 Task: In the  document Resiliencemeet.odt Change font size of watermark '117' and place the watermark  'Diagonally '. Insert footer and write www.nexusTech.com
Action: Mouse moved to (248, 356)
Screenshot: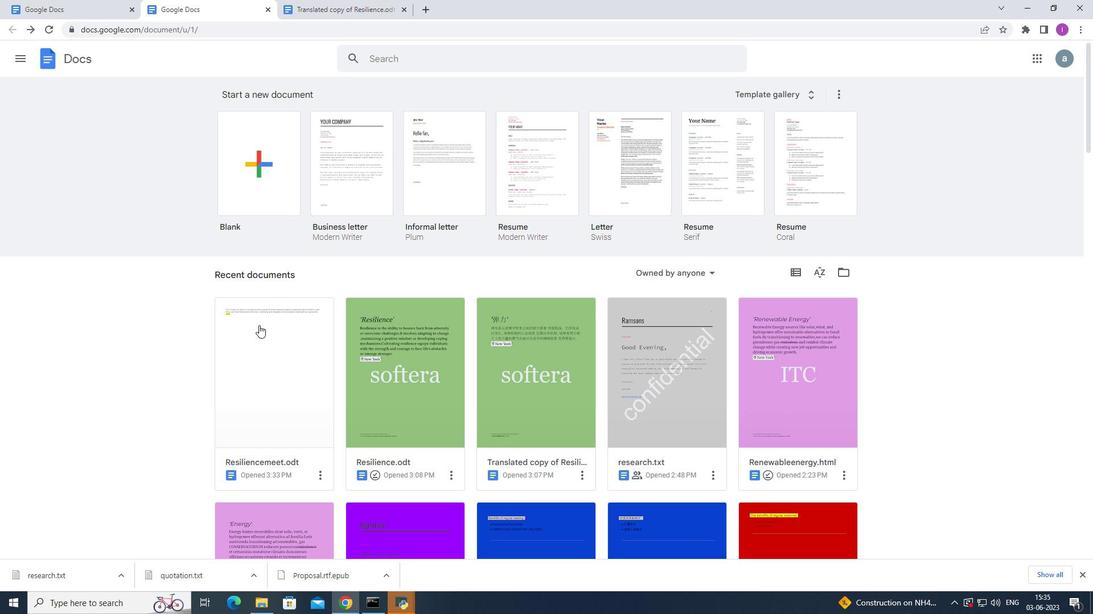 
Action: Mouse pressed left at (248, 356)
Screenshot: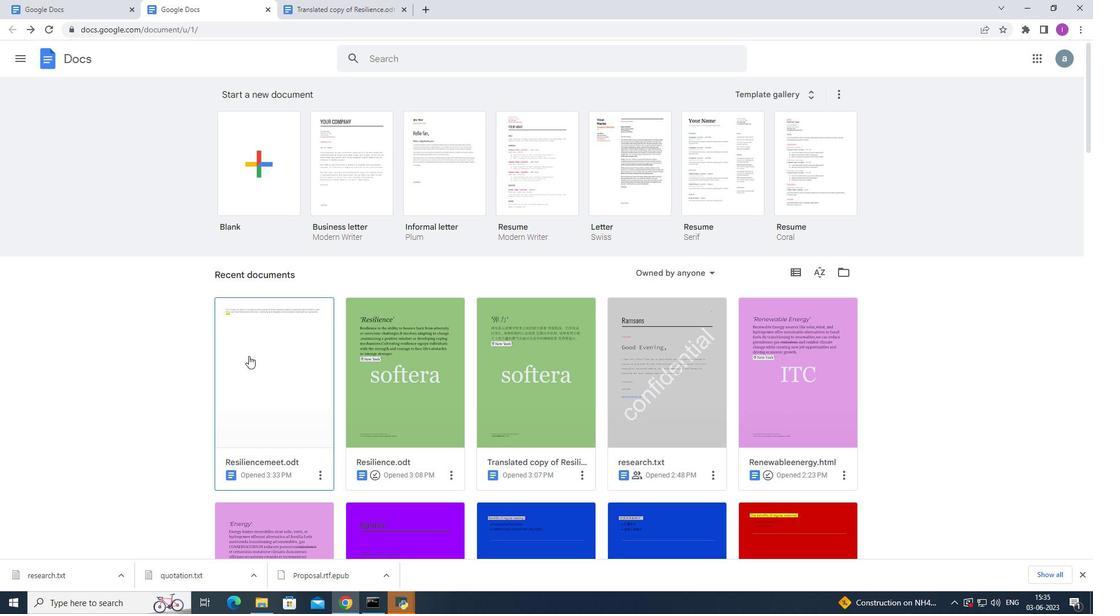 
Action: Mouse moved to (119, 69)
Screenshot: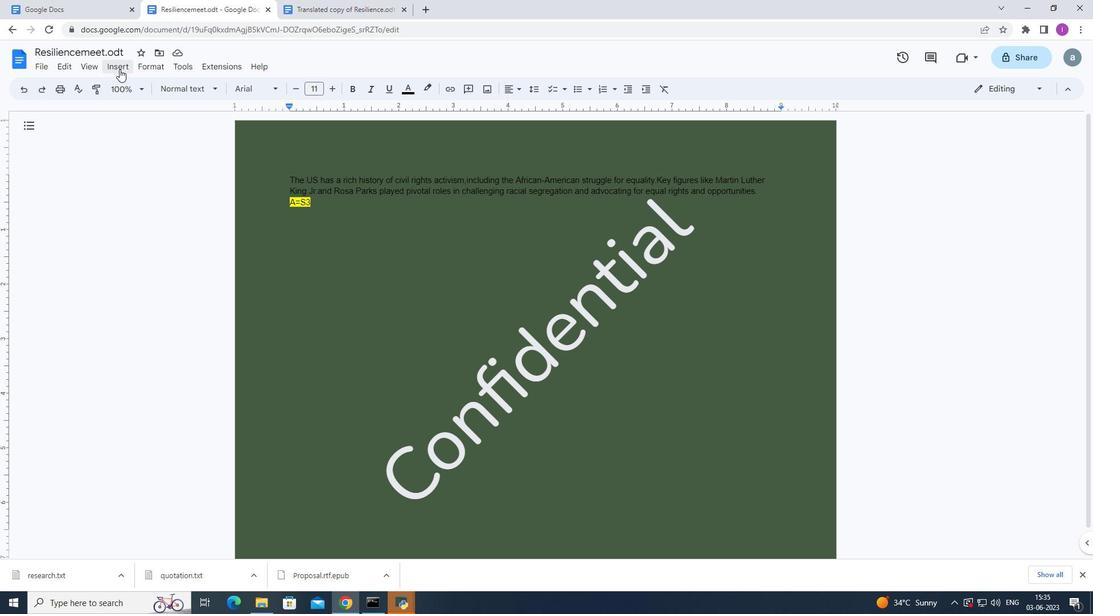 
Action: Mouse pressed left at (119, 69)
Screenshot: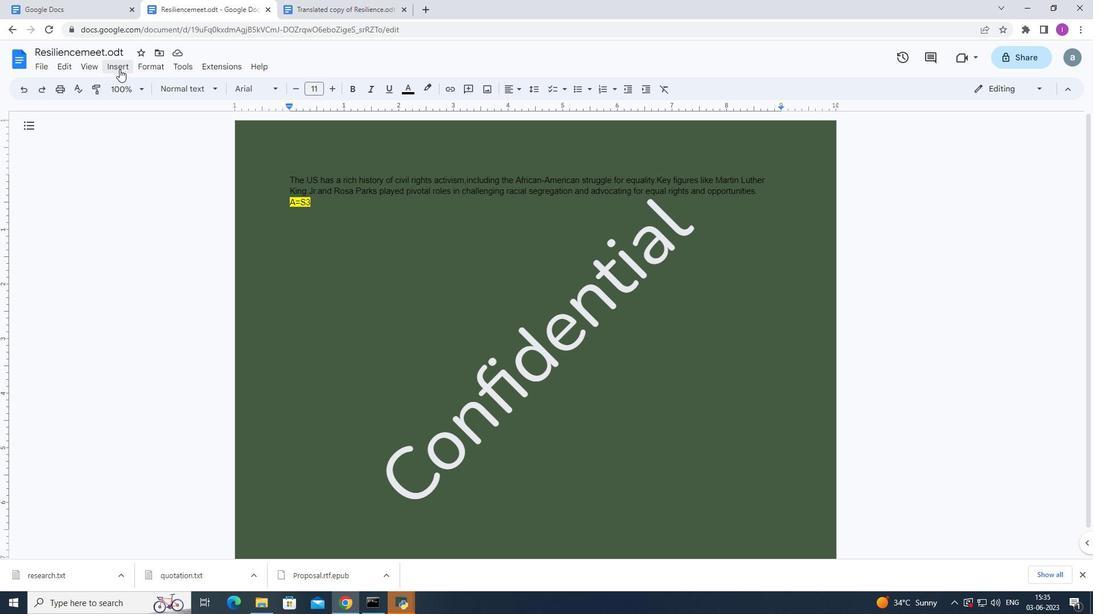 
Action: Mouse moved to (140, 338)
Screenshot: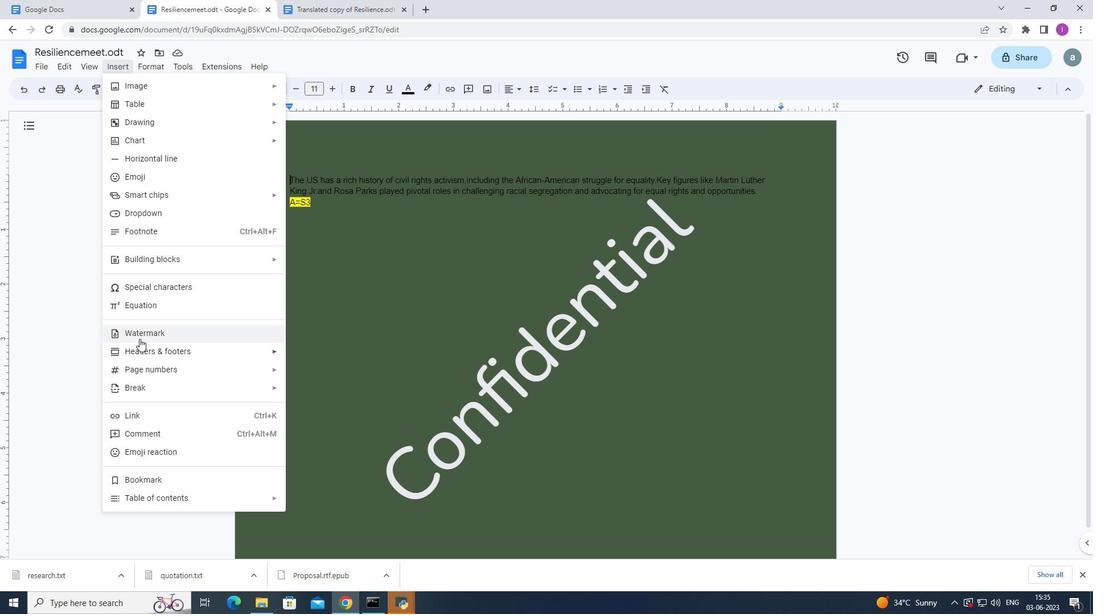 
Action: Mouse pressed left at (140, 338)
Screenshot: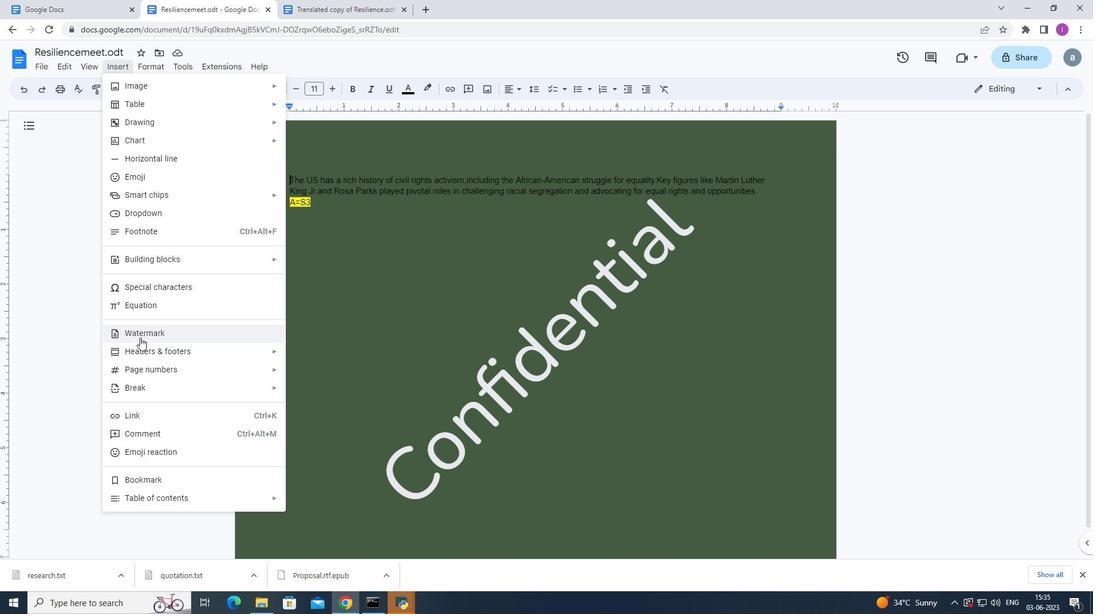 
Action: Mouse moved to (972, 240)
Screenshot: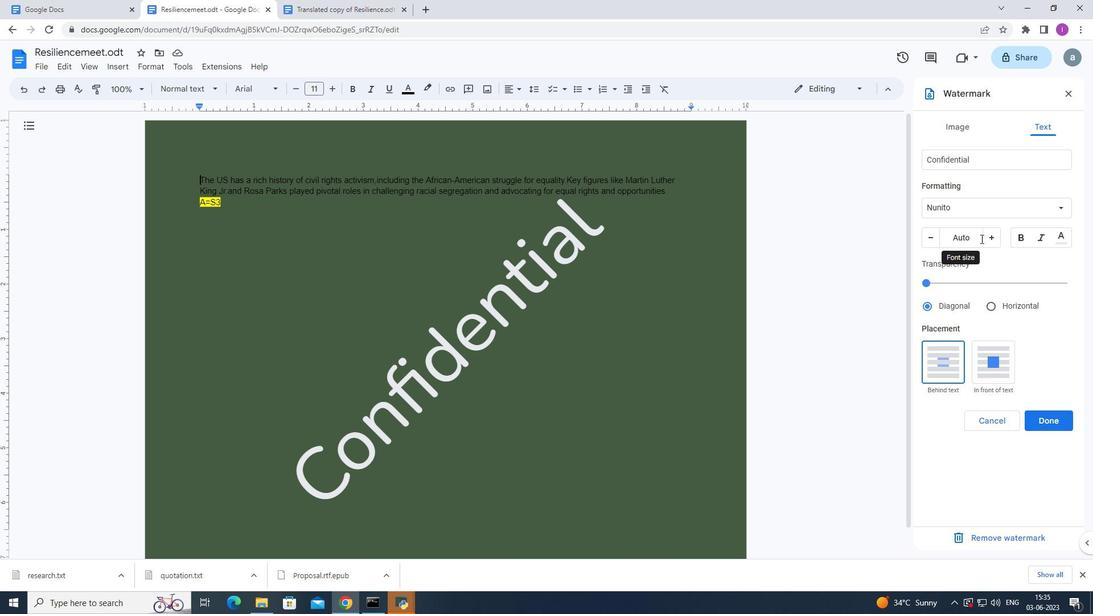 
Action: Mouse pressed left at (972, 240)
Screenshot: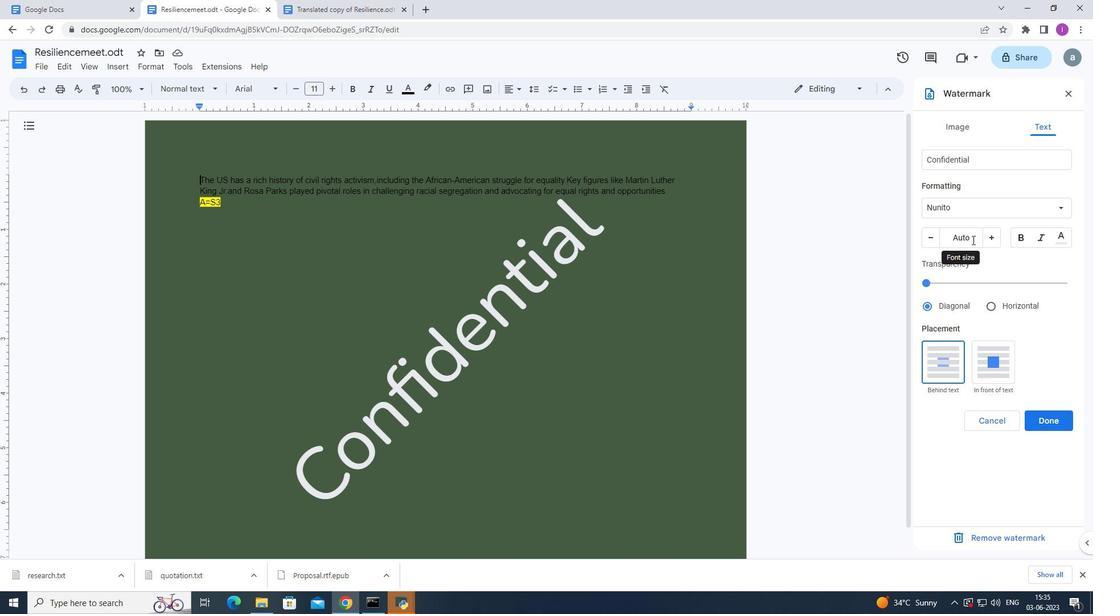
Action: Key pressed 11
Screenshot: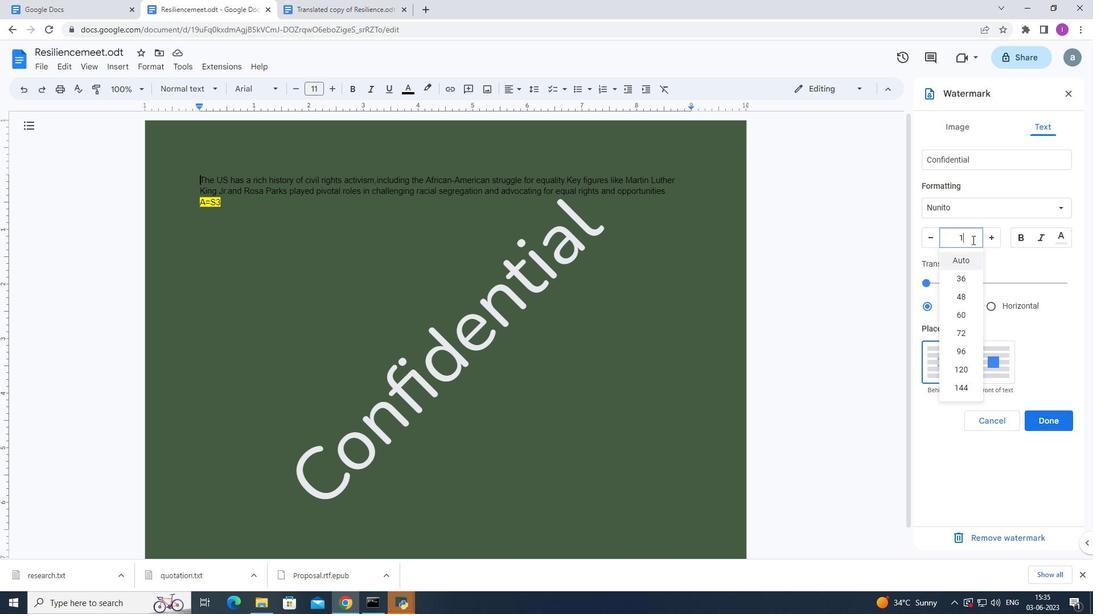 
Action: Mouse moved to (971, 240)
Screenshot: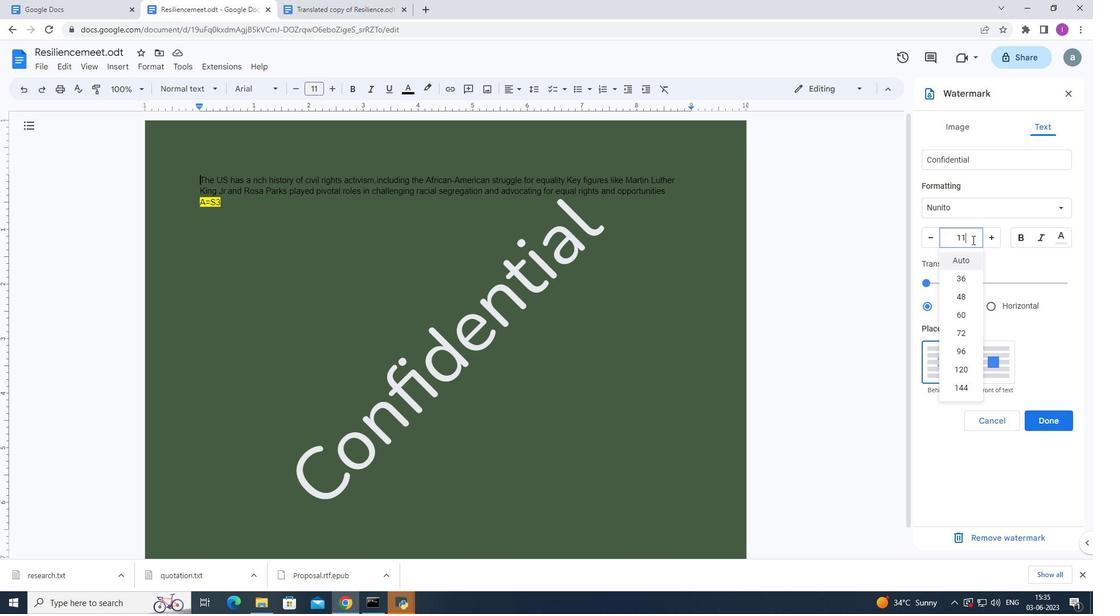 
Action: Key pressed 7
Screenshot: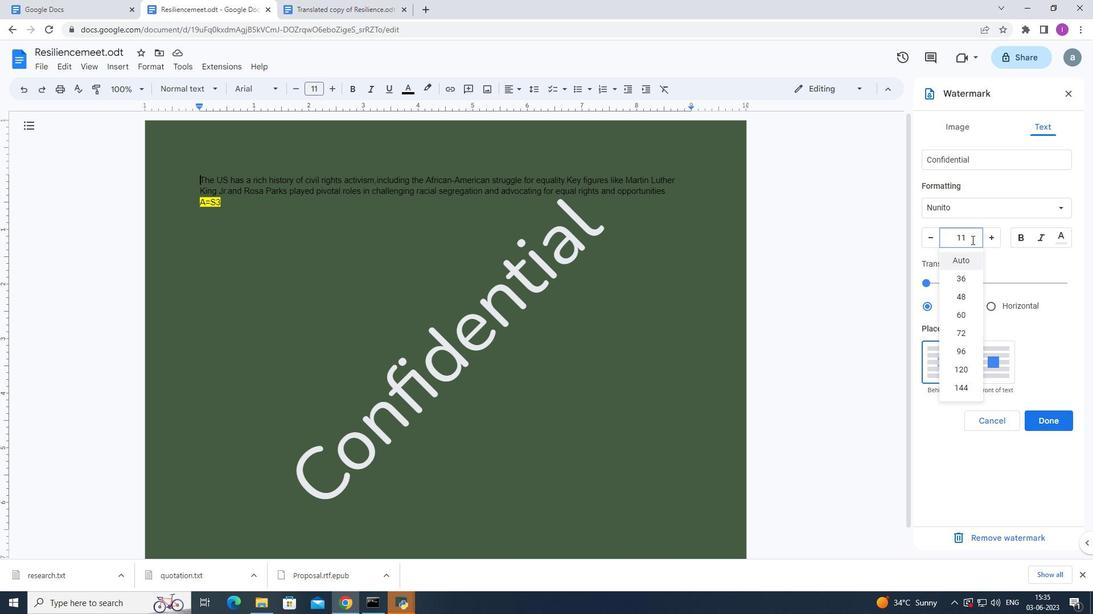 
Action: Mouse moved to (1008, 269)
Screenshot: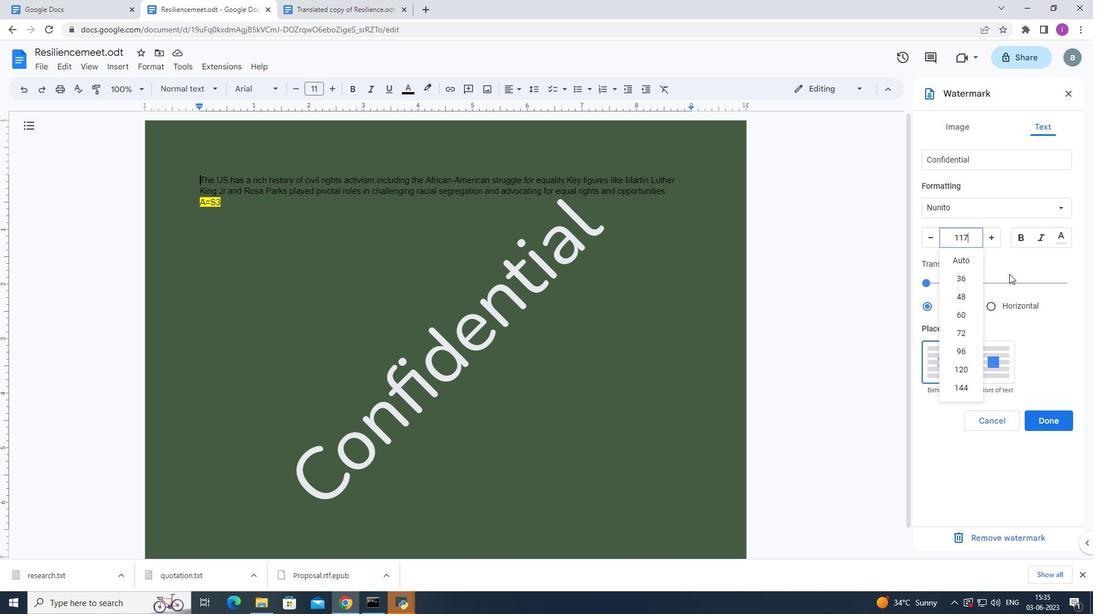 
Action: Mouse pressed left at (1008, 269)
Screenshot: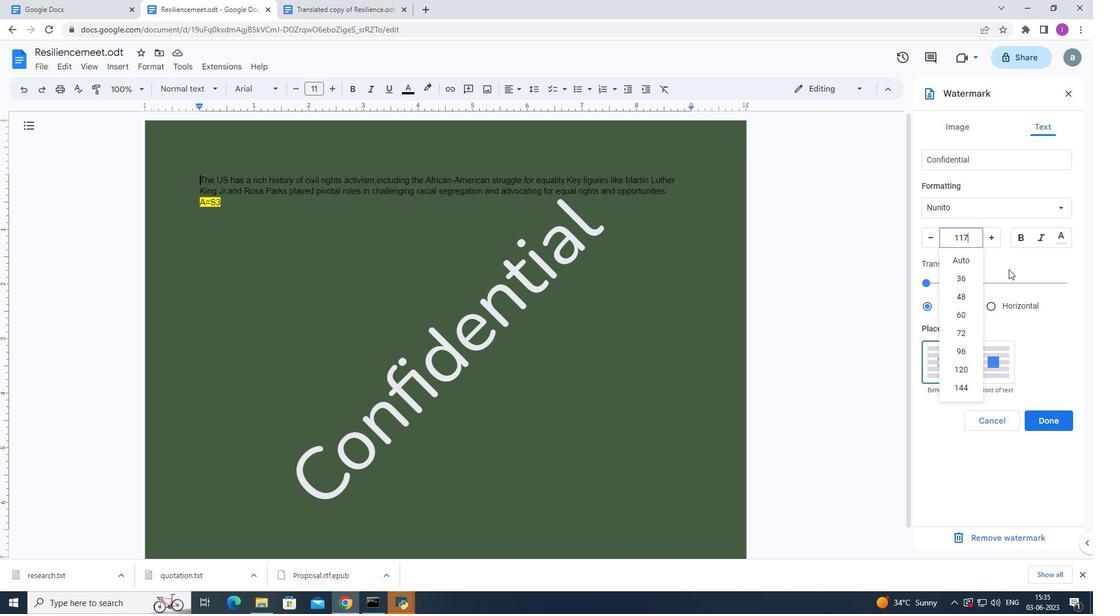 
Action: Mouse moved to (970, 238)
Screenshot: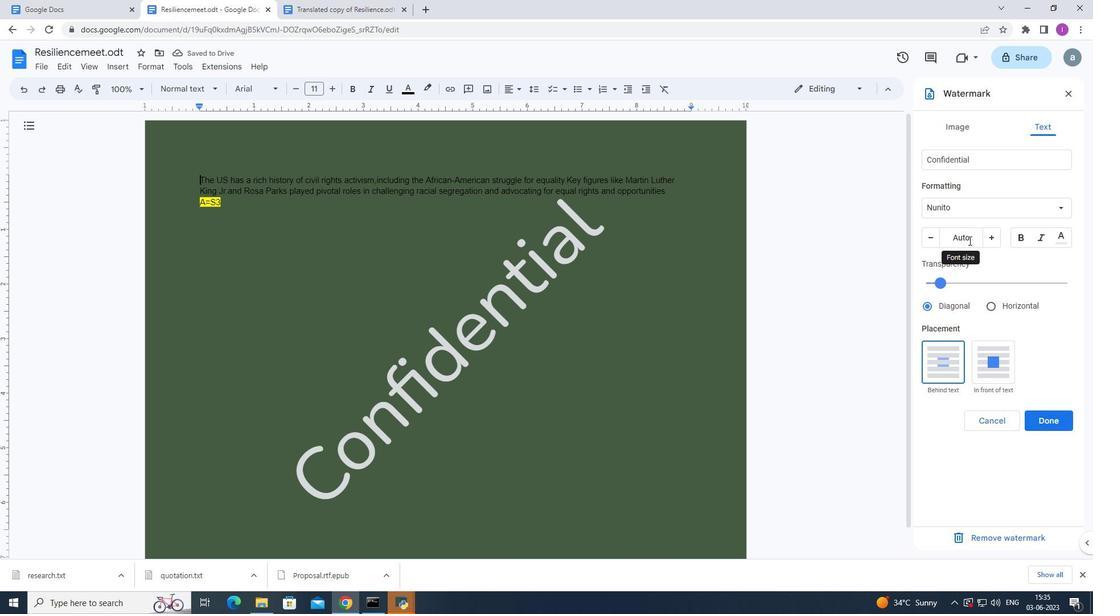 
Action: Mouse pressed left at (970, 238)
Screenshot: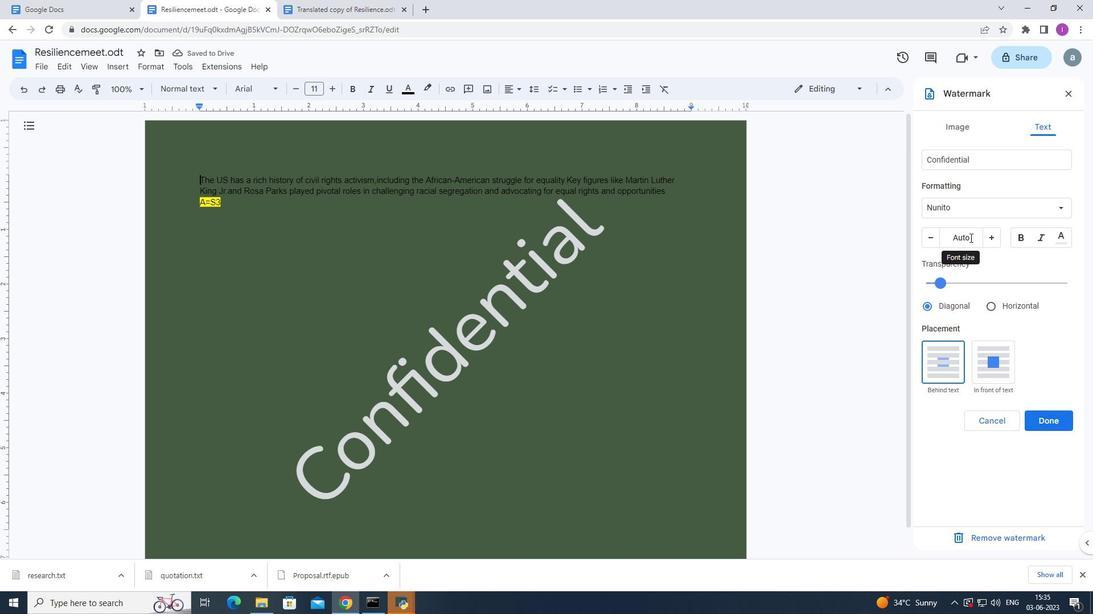 
Action: Mouse moved to (968, 238)
Screenshot: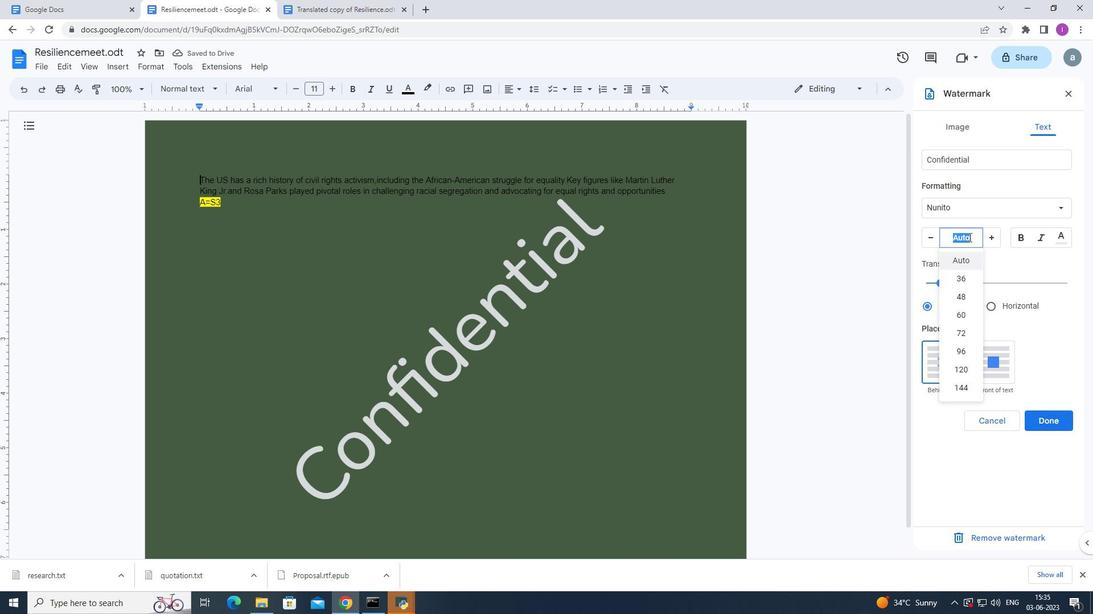 
Action: Key pressed 117
Screenshot: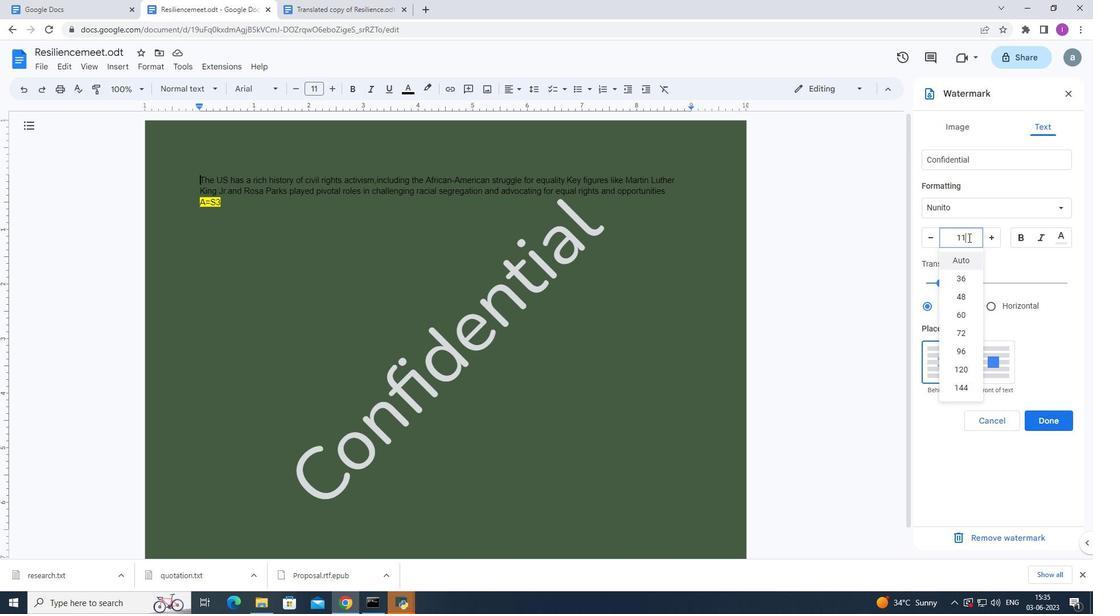
Action: Mouse moved to (971, 327)
Screenshot: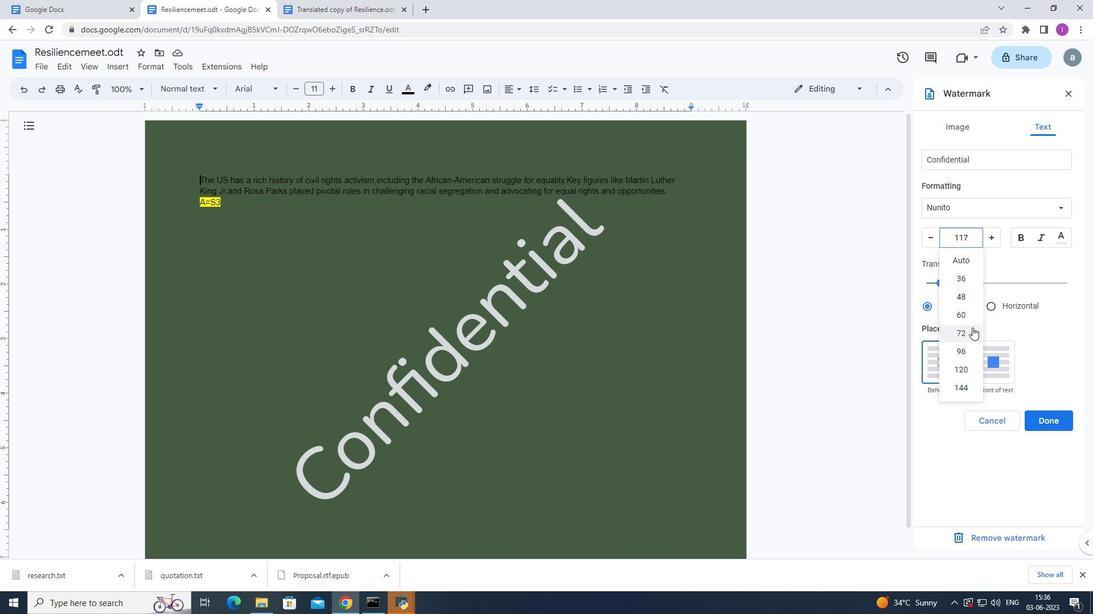 
Action: Mouse scrolled (971, 327) with delta (0, 0)
Screenshot: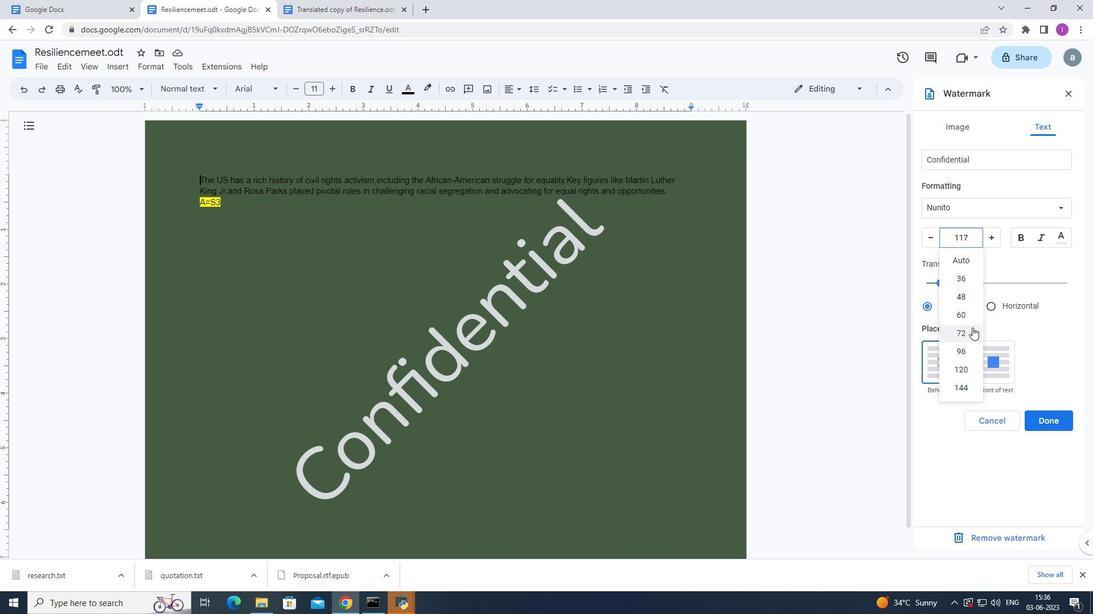 
Action: Mouse moved to (971, 328)
Screenshot: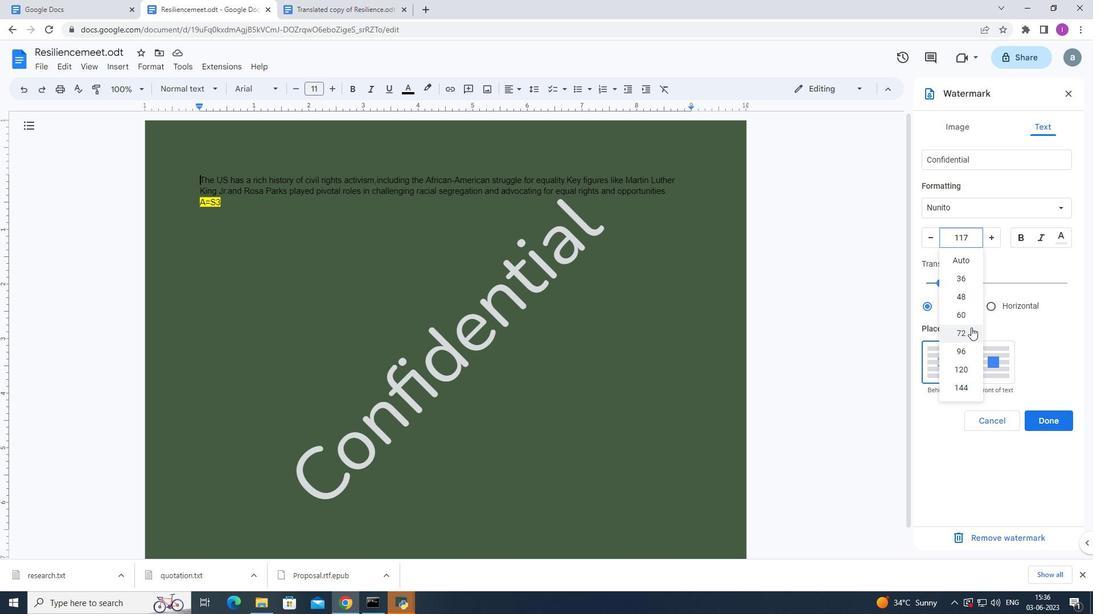 
Action: Mouse scrolled (971, 327) with delta (0, 0)
Screenshot: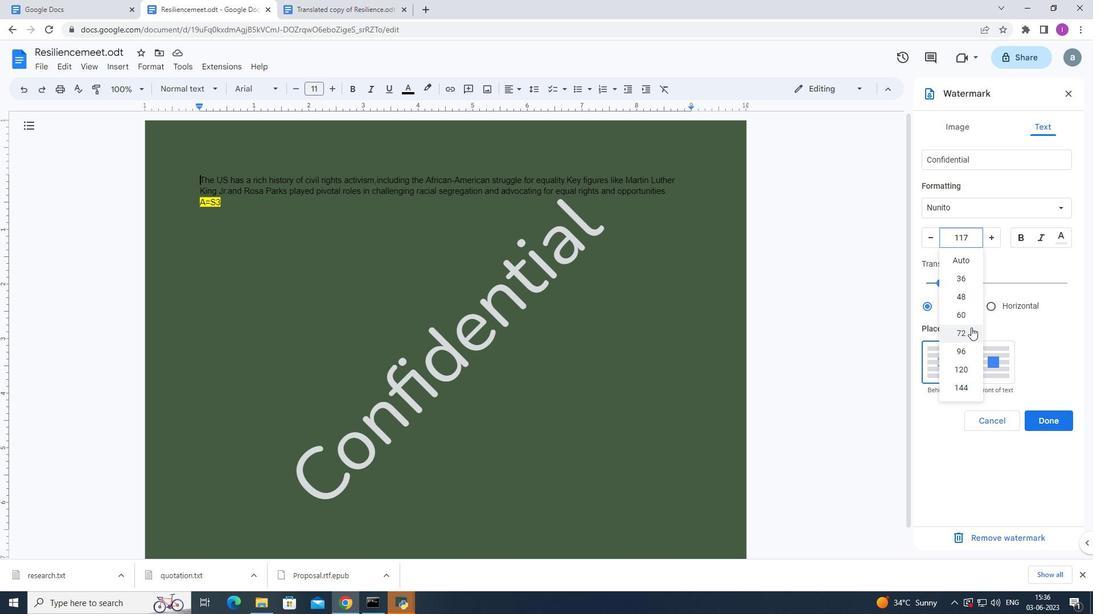
Action: Mouse moved to (1011, 268)
Screenshot: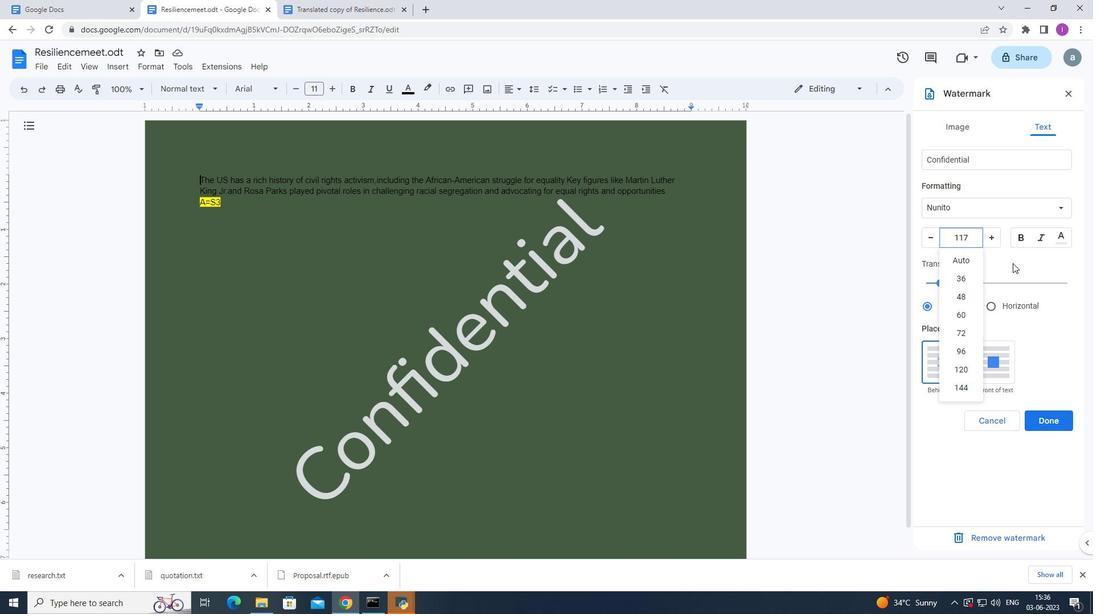 
Action: Mouse pressed left at (1011, 268)
Screenshot: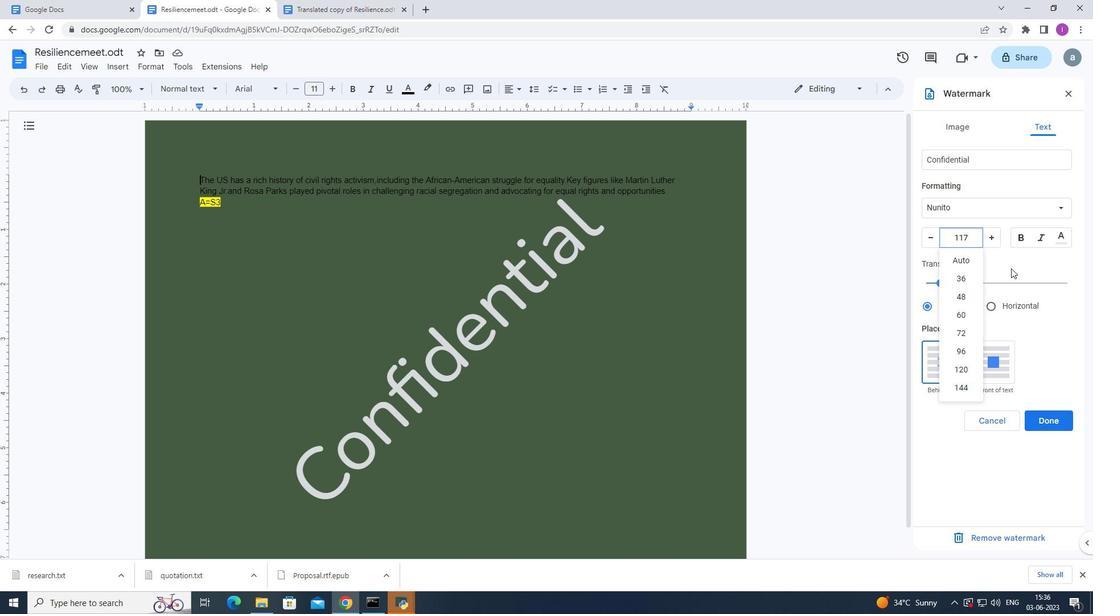 
Action: Mouse moved to (959, 304)
Screenshot: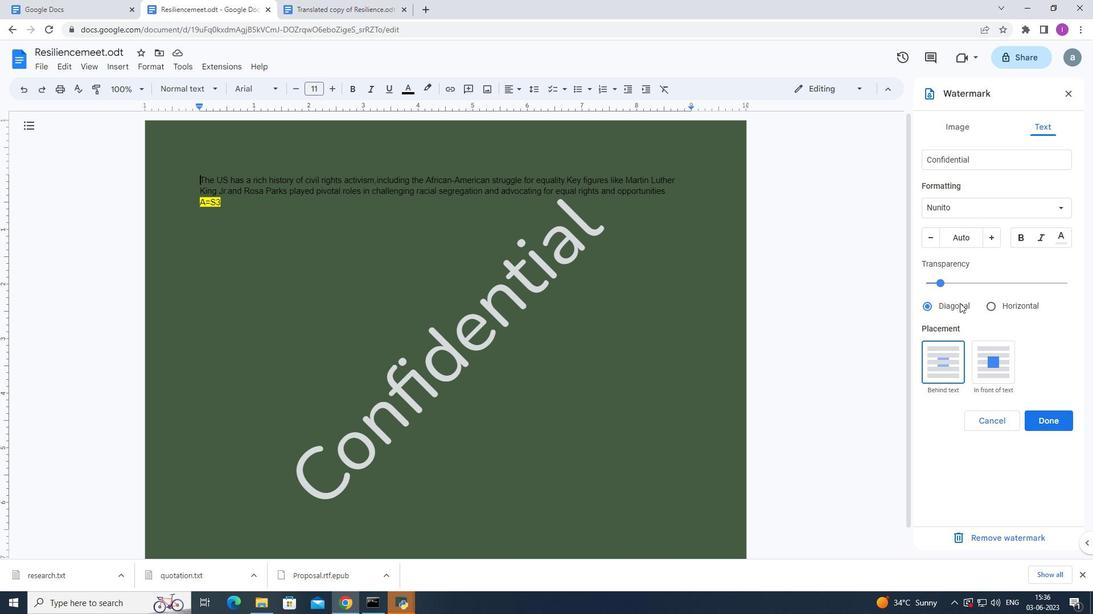 
Action: Mouse pressed left at (959, 304)
Screenshot: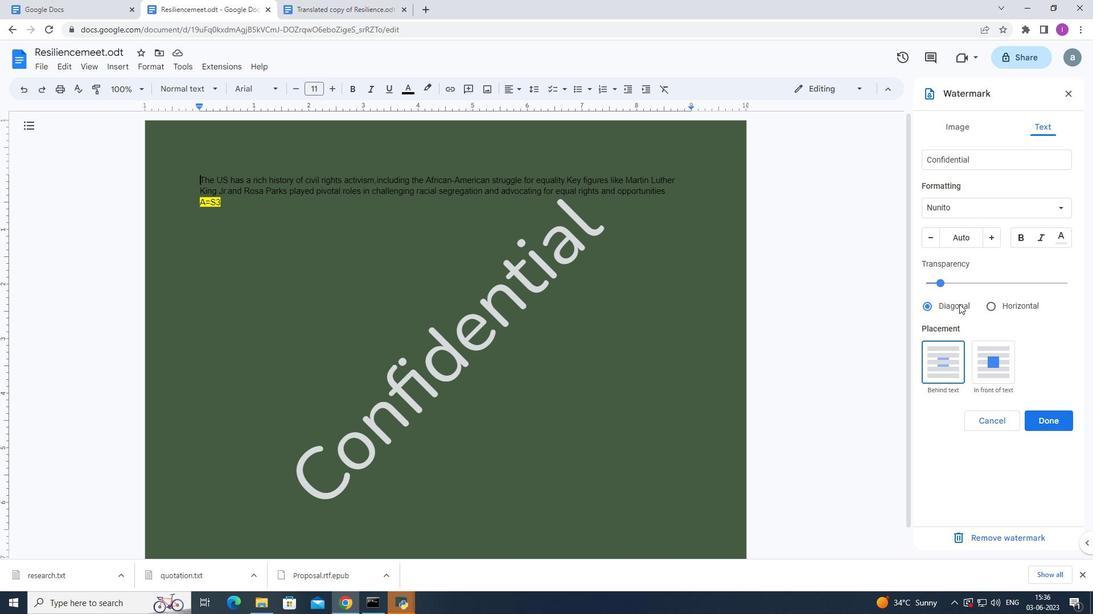 
Action: Mouse moved to (1046, 420)
Screenshot: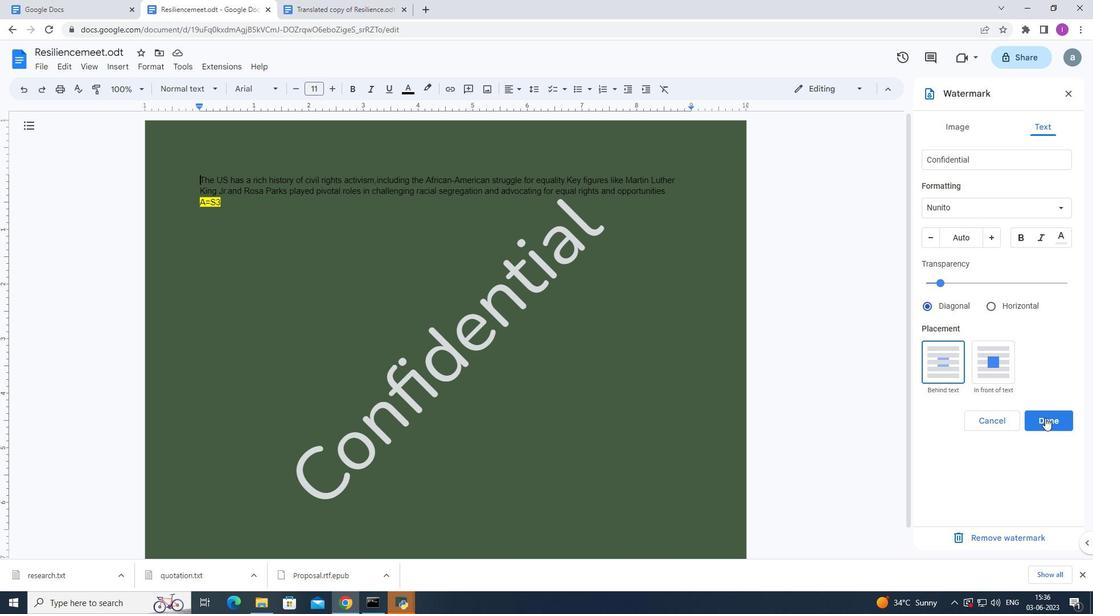 
Action: Mouse pressed left at (1046, 420)
Screenshot: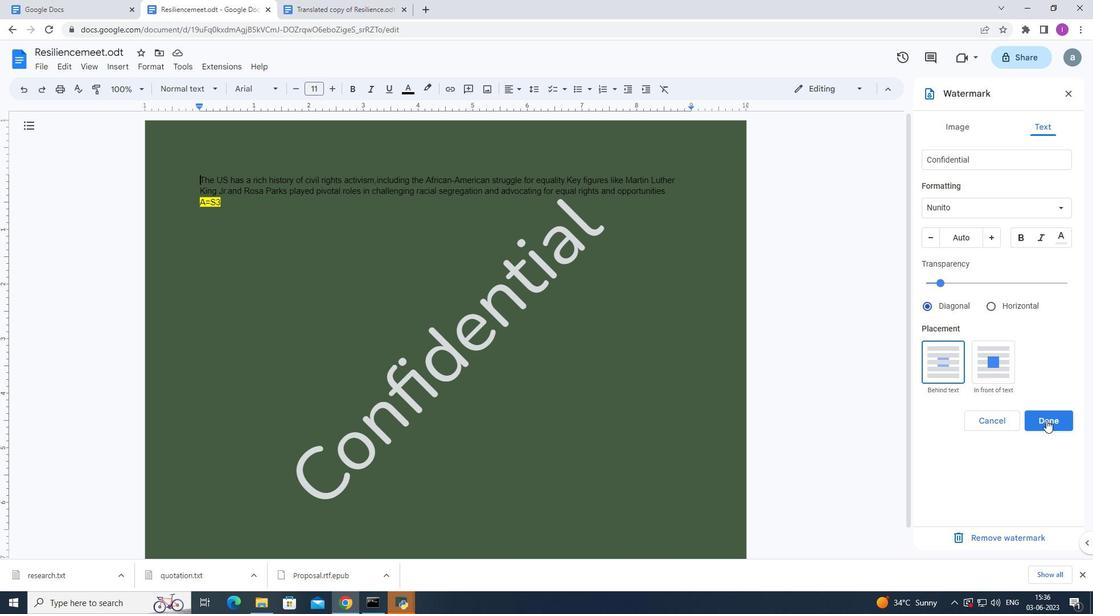 
Action: Mouse pressed left at (1046, 420)
Screenshot: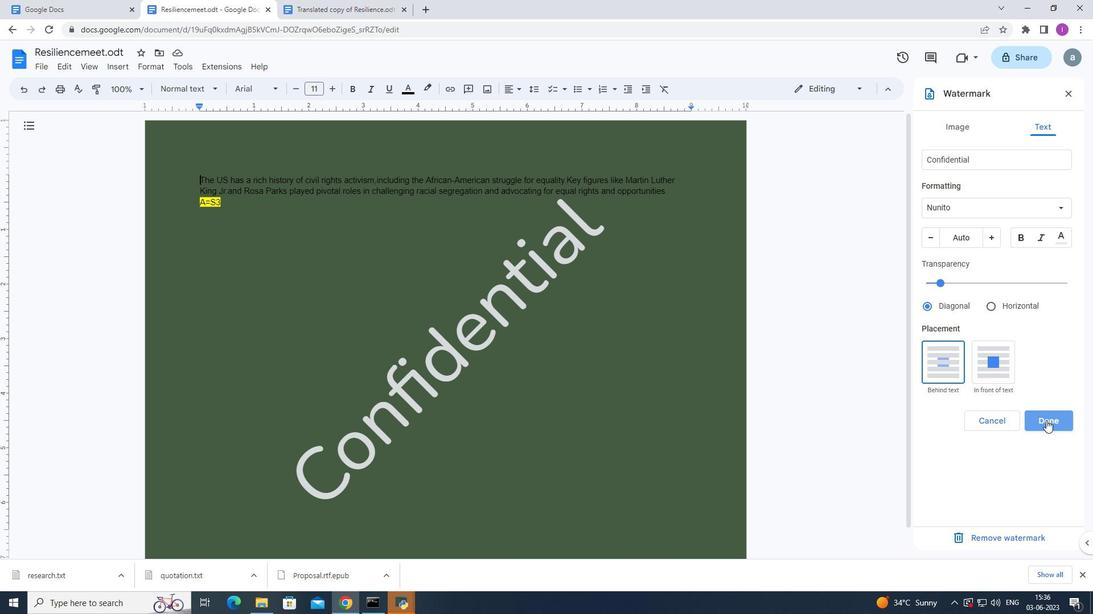
Action: Mouse moved to (125, 69)
Screenshot: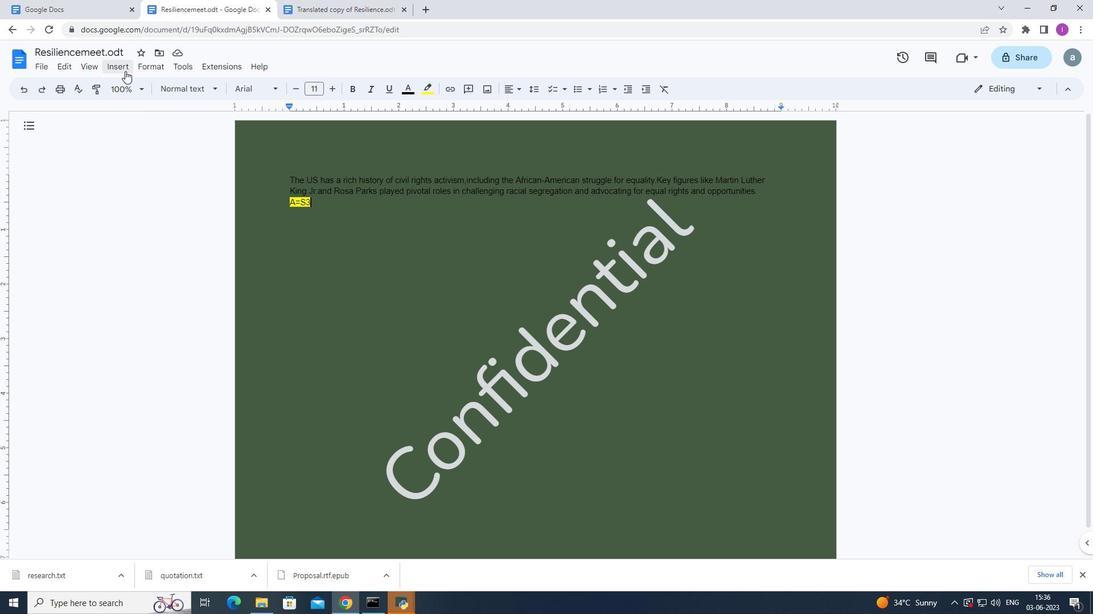 
Action: Mouse pressed left at (125, 69)
Screenshot: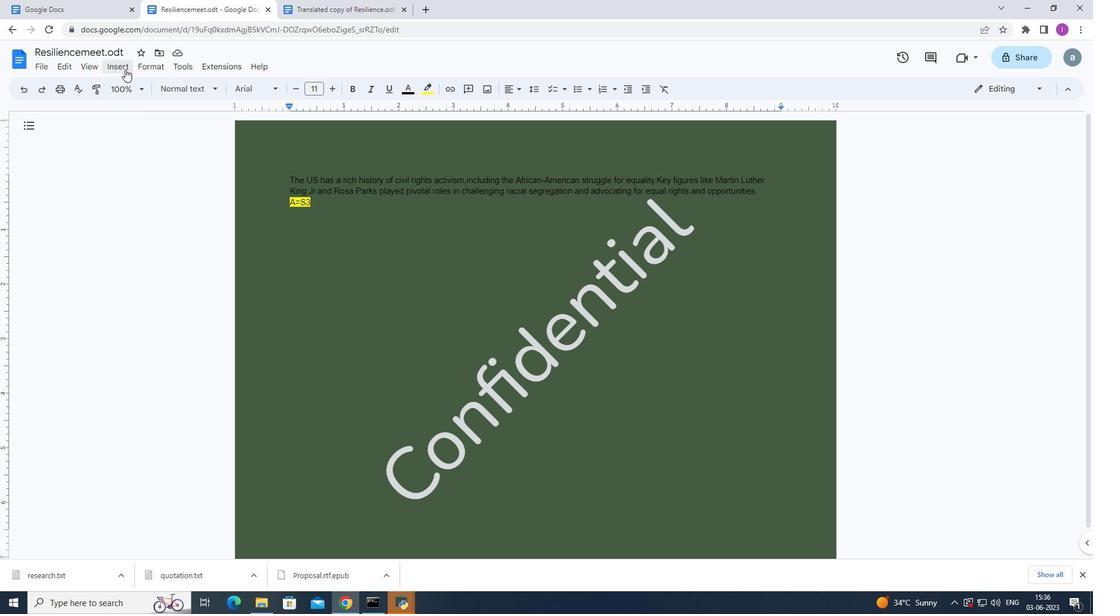 
Action: Mouse moved to (184, 348)
Screenshot: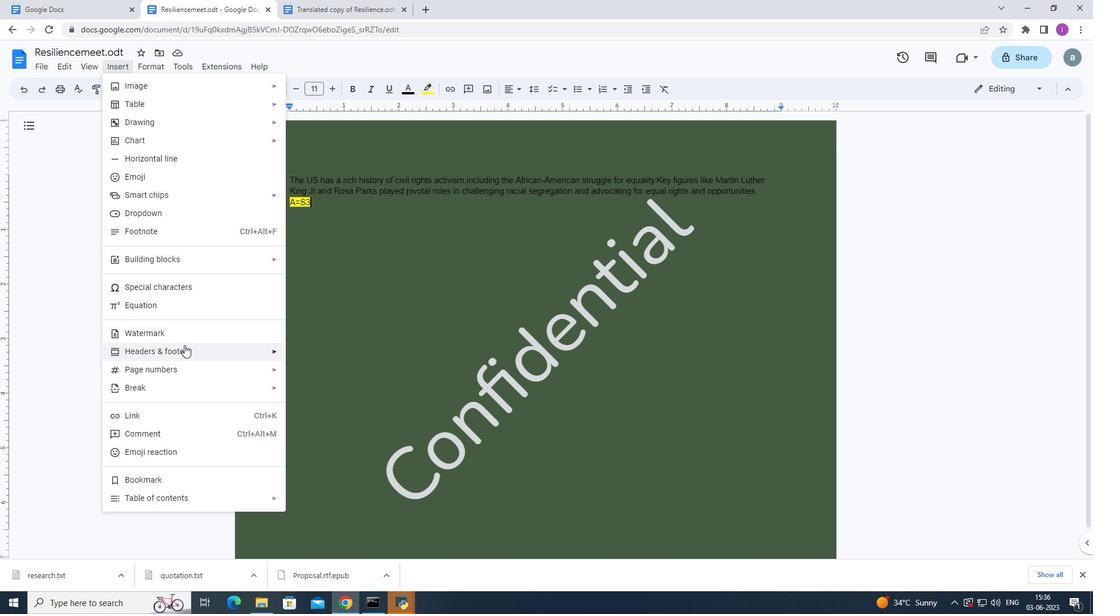 
Action: Mouse pressed left at (184, 348)
Screenshot: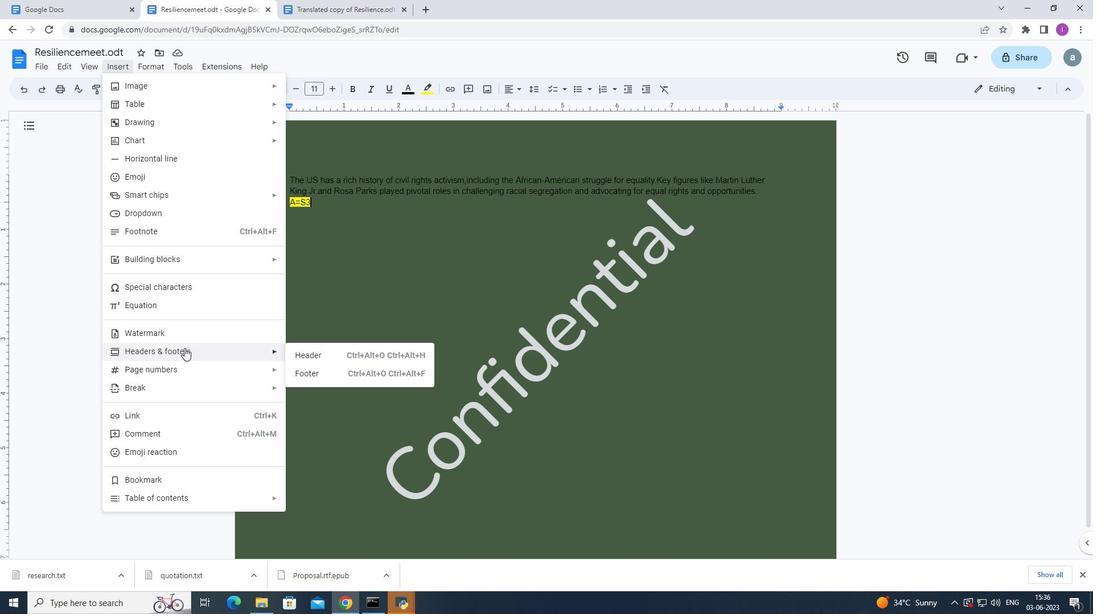 
Action: Mouse moved to (311, 375)
Screenshot: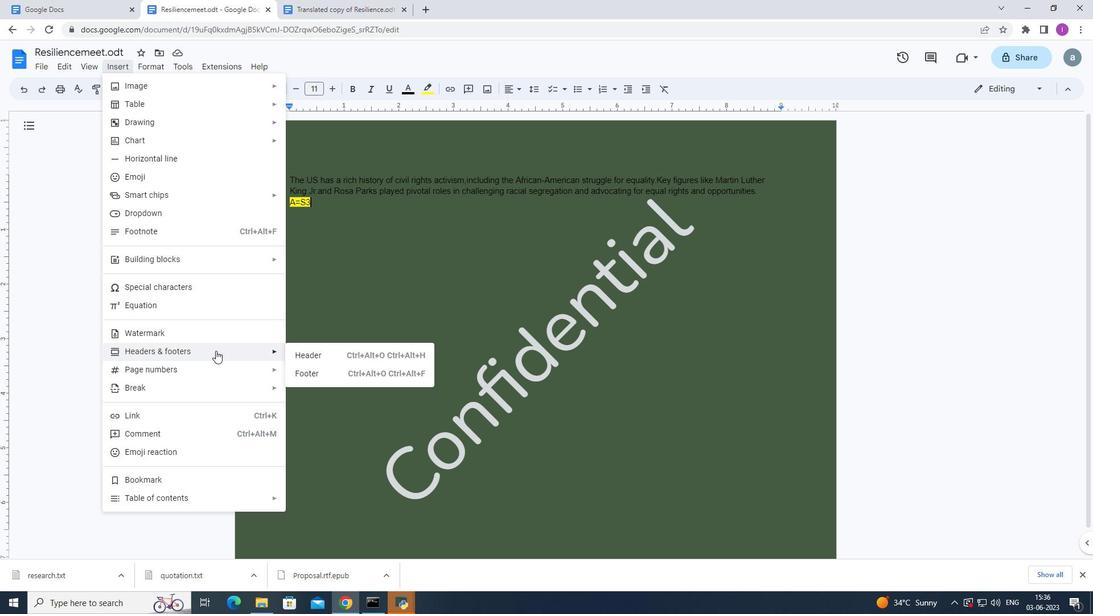 
Action: Mouse pressed left at (311, 375)
Screenshot: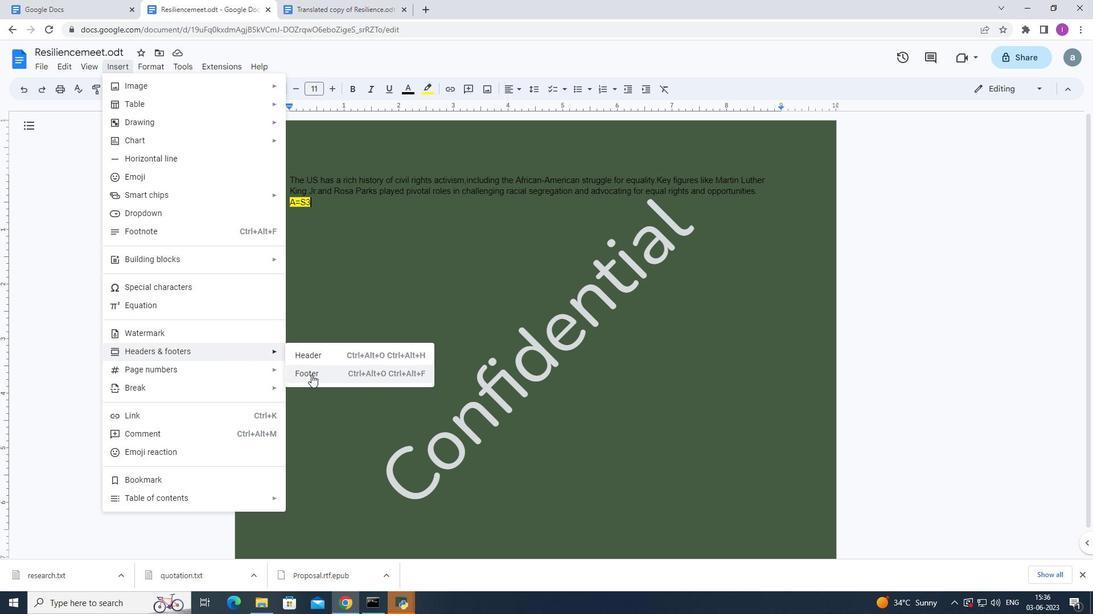 
Action: Mouse moved to (301, 531)
Screenshot: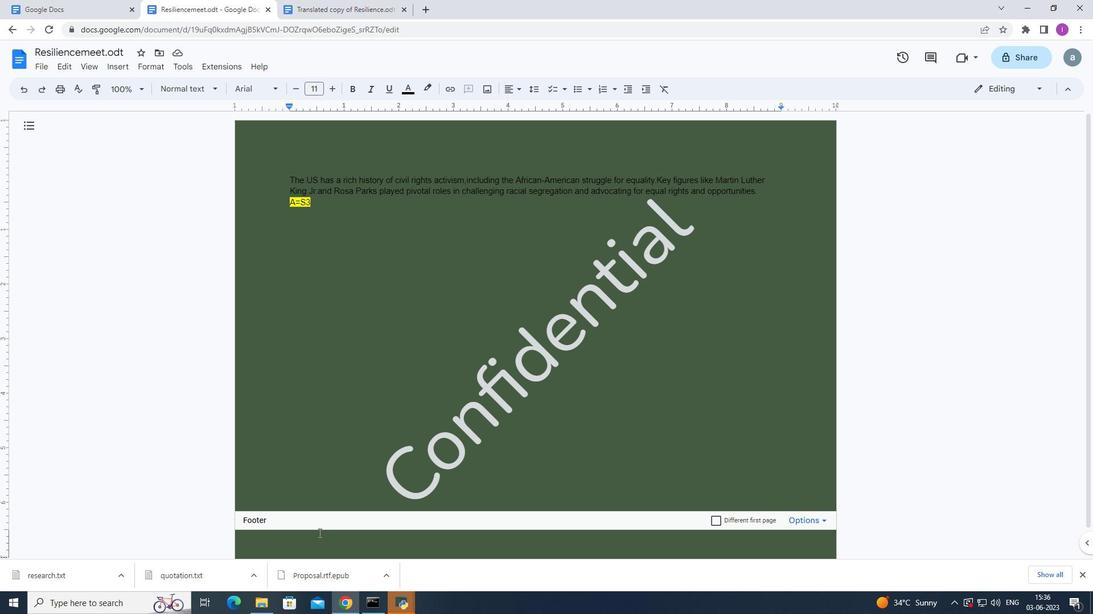 
Action: Key pressed www.nexus<Key.shift>Tech.com
Screenshot: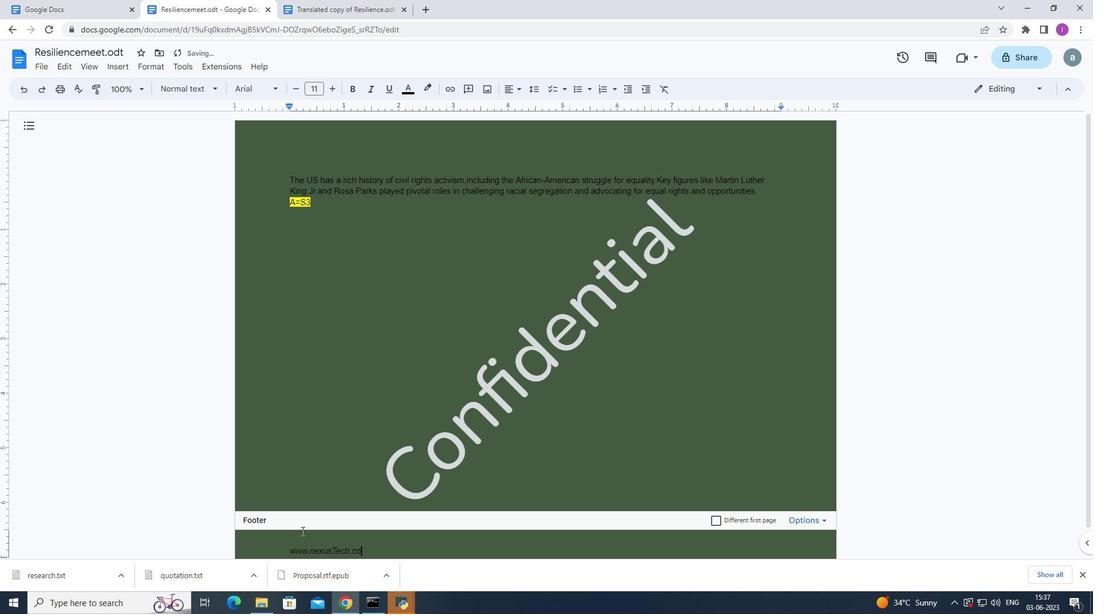
Action: Mouse moved to (148, 488)
Screenshot: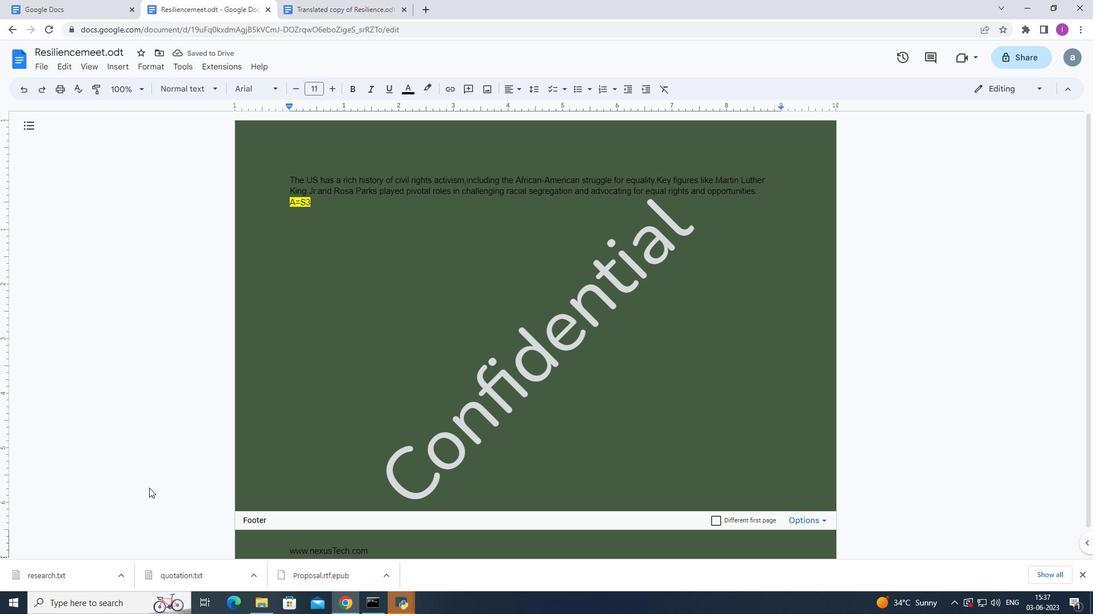 
Action: Mouse pressed left at (148, 488)
Screenshot: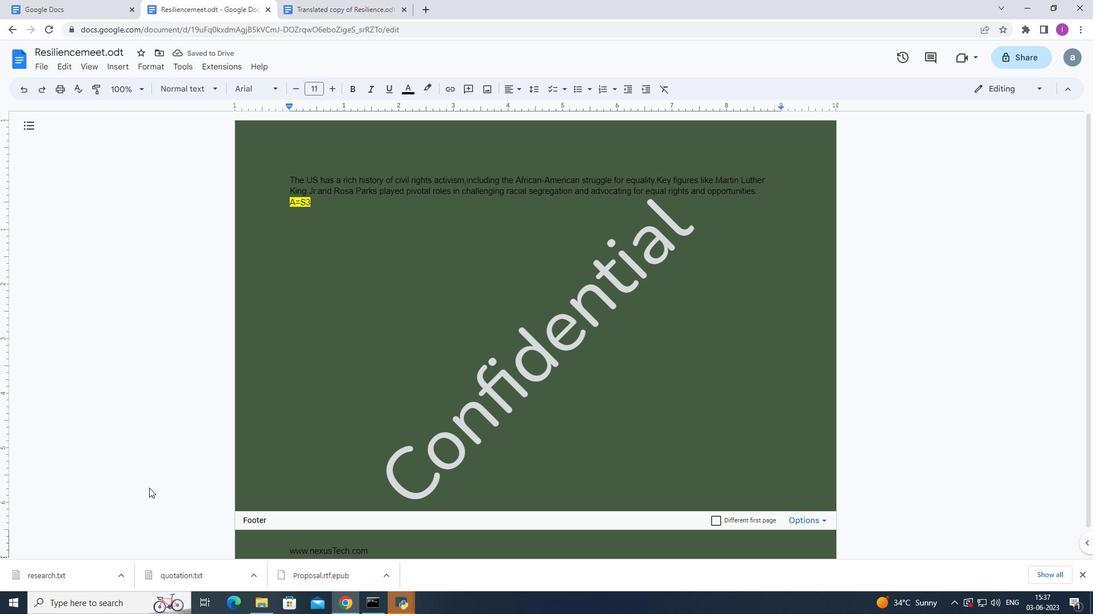 
Action: Mouse moved to (560, 462)
Screenshot: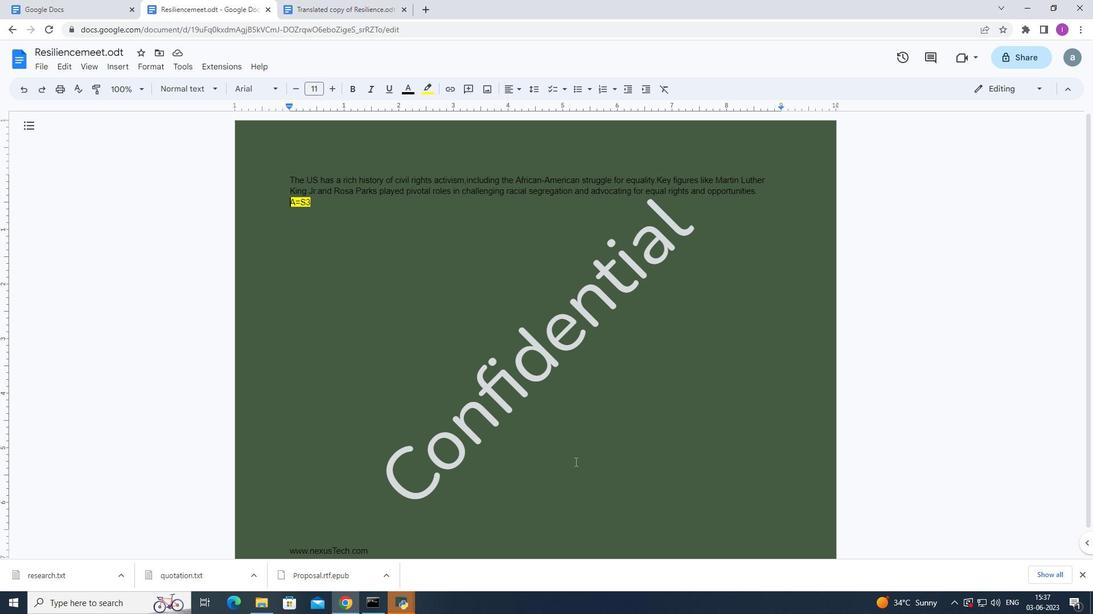 
